 Task: Arrange a 4-hour outdoor adventure and exploration trip to a nearby destination.
Action: Mouse pressed left at (416, 155)
Screenshot: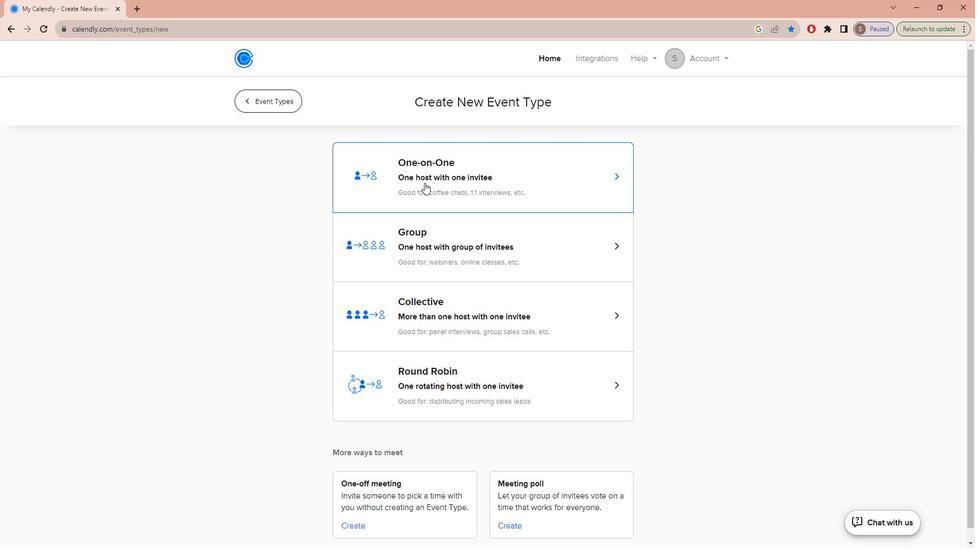 
Action: Key pressed n<Key.caps_lock>ATURE<Key.space><Key.caps_lock>e<Key.caps_lock>XPEDITION<Key.space><Key.caps_lock>a<Key.caps_lock>DVENTURE
Screenshot: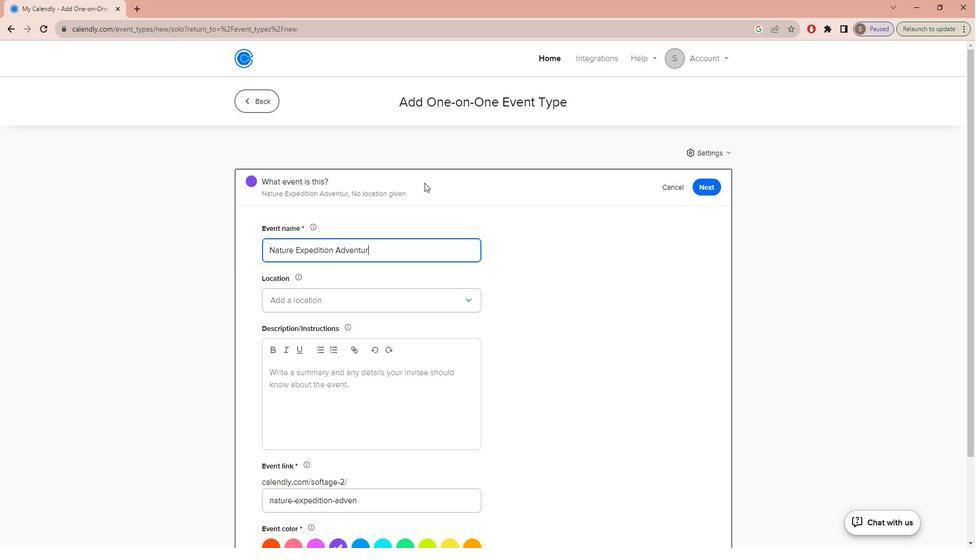 
Action: Mouse moved to (422, 288)
Screenshot: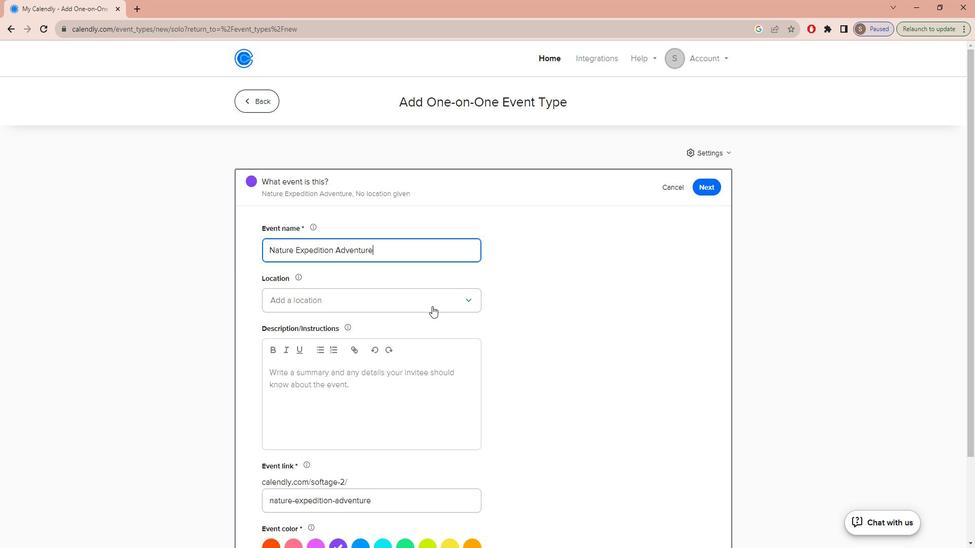 
Action: Mouse pressed left at (422, 288)
Screenshot: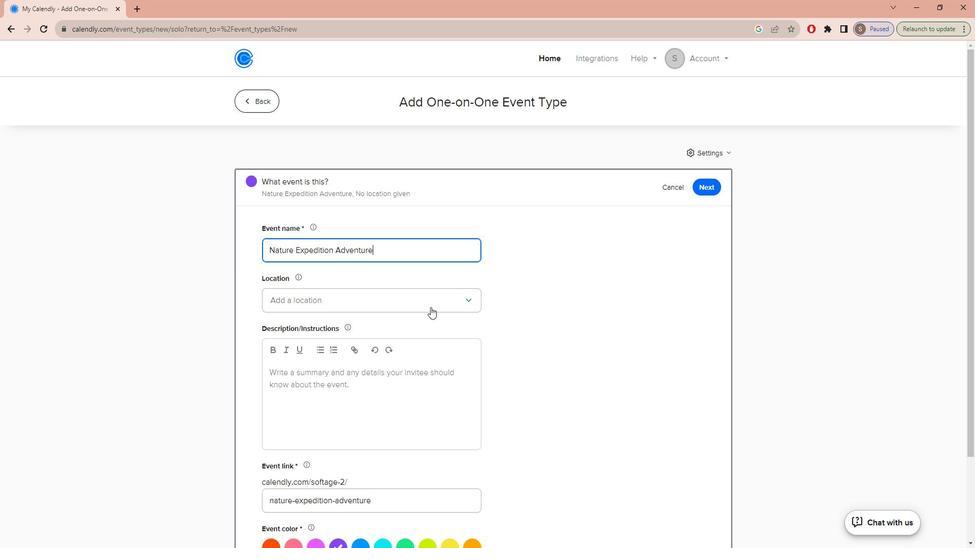 
Action: Mouse moved to (350, 315)
Screenshot: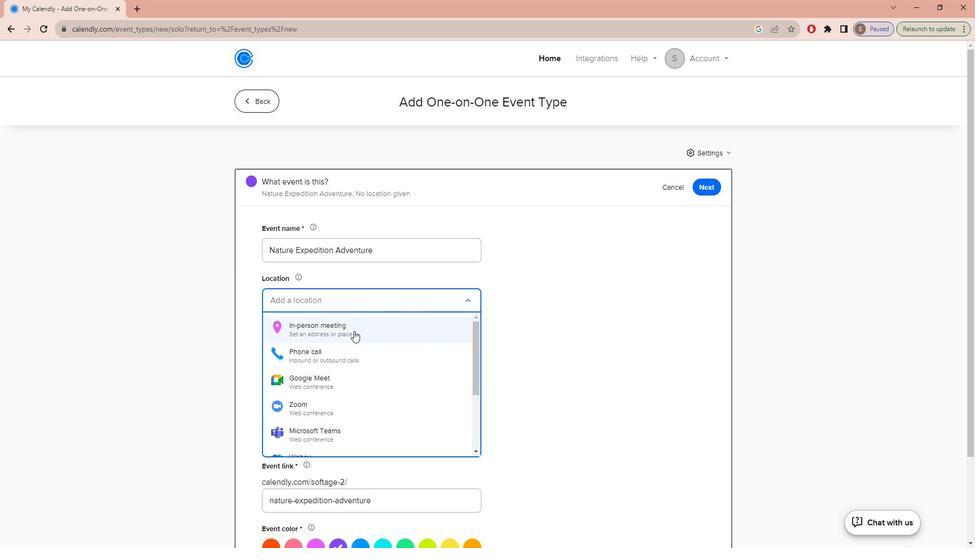 
Action: Mouse pressed left at (350, 315)
Screenshot: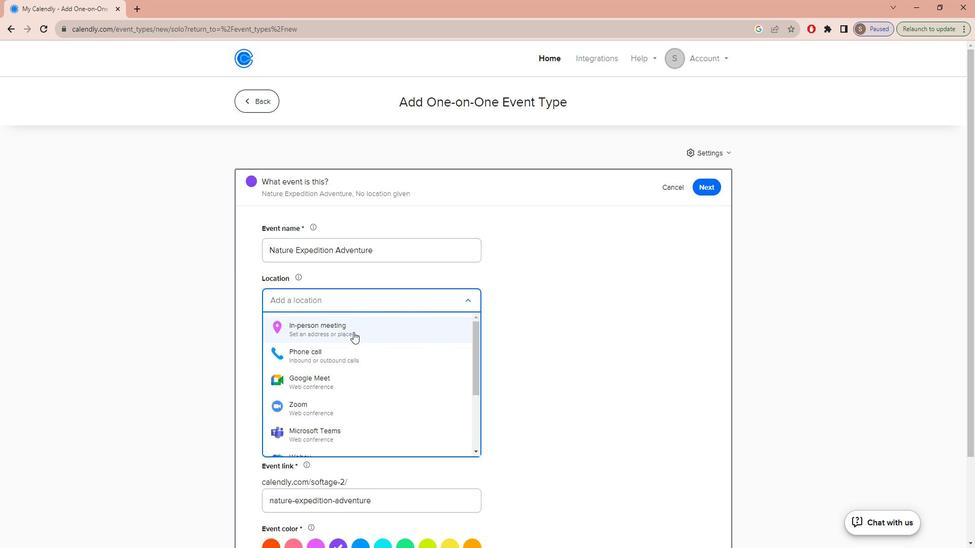 
Action: Mouse moved to (439, 149)
Screenshot: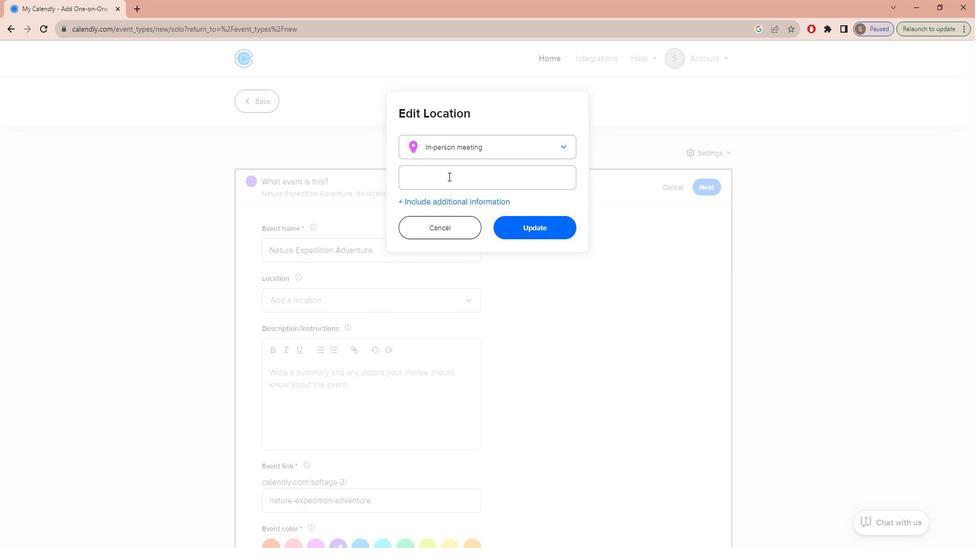 
Action: Mouse pressed left at (439, 149)
Screenshot: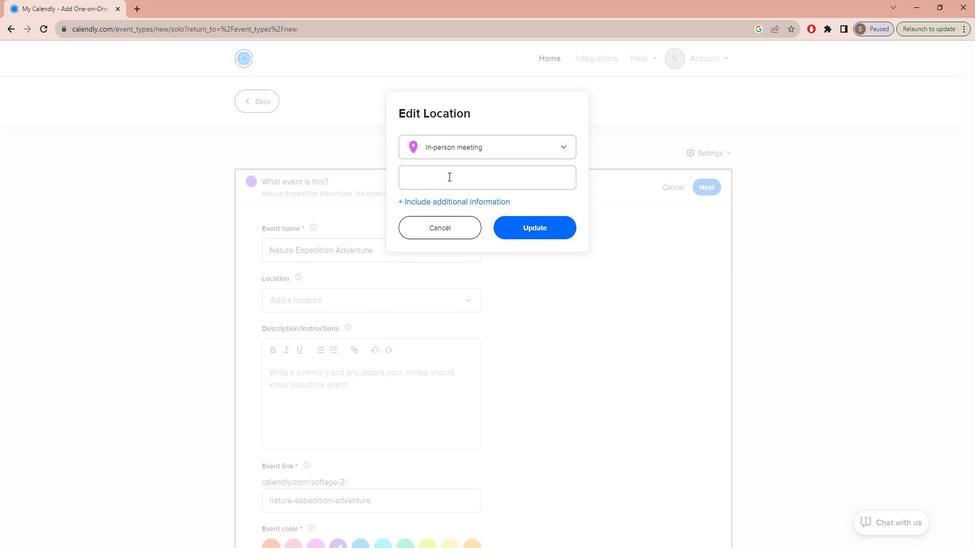 
Action: Key pressed <Key.caps_lock>c<Key.caps_lock>ONGAREE<Key.space><Key.caps_lock>n<Key.caps_lock>ATIONAL<Key.space><Key.caps_lock>p<Key.caps_lock>ARK,<Key.space><Key.caps_lock>s<Key.caps_lock>OUTH<Key.space><Key.caps_lock>c<Key.caps_lock>AROLINA,<Key.space><Key.caps_lock>usa
Screenshot: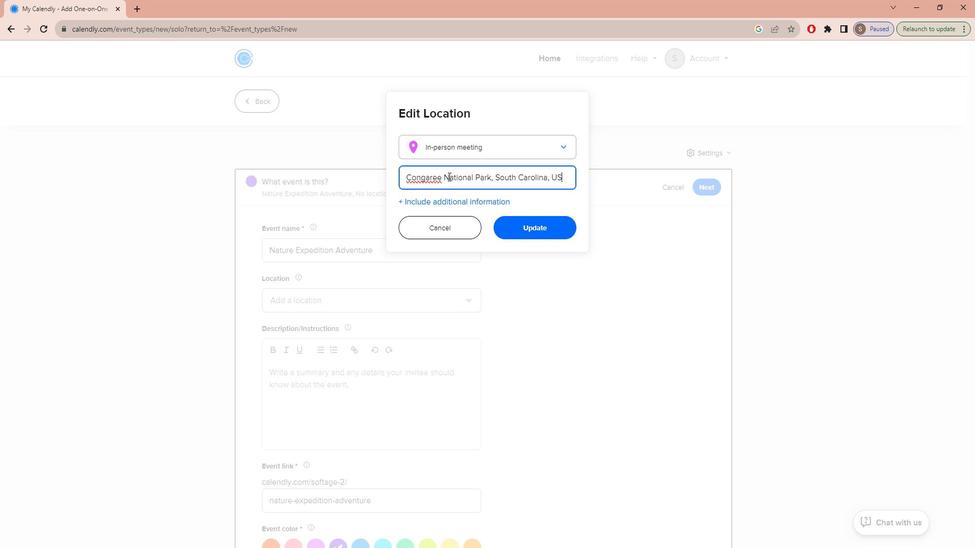 
Action: Mouse moved to (516, 204)
Screenshot: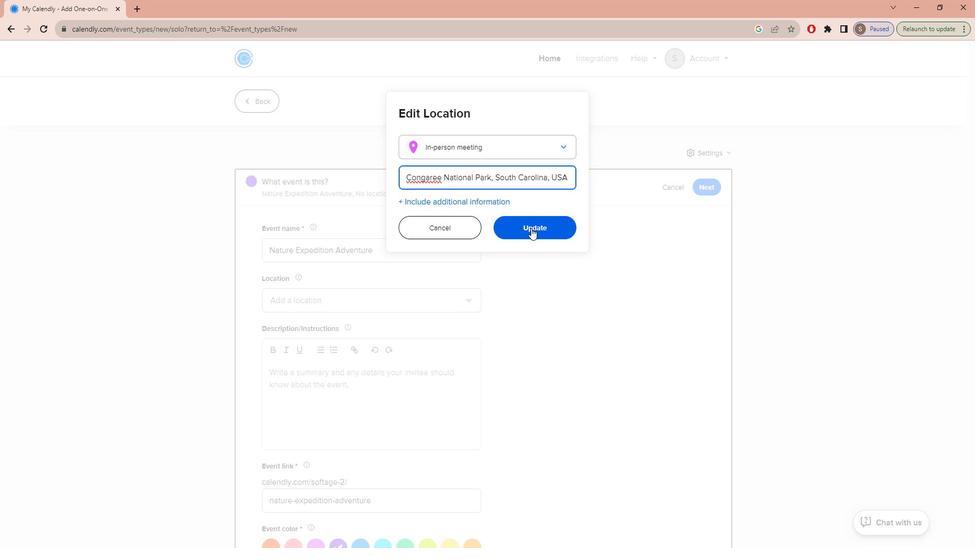 
Action: Mouse pressed left at (516, 204)
Screenshot: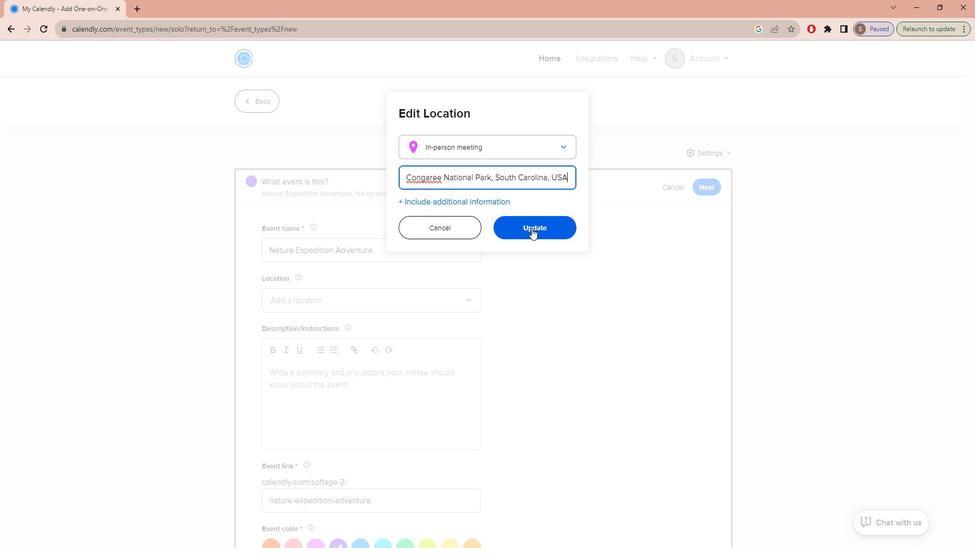 
Action: Mouse moved to (318, 405)
Screenshot: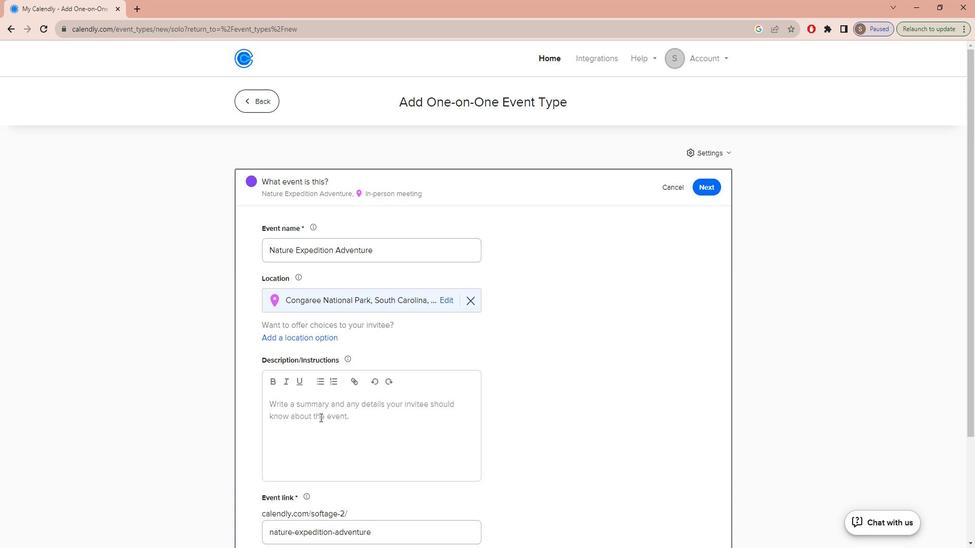 
Action: Mouse pressed left at (318, 405)
Screenshot: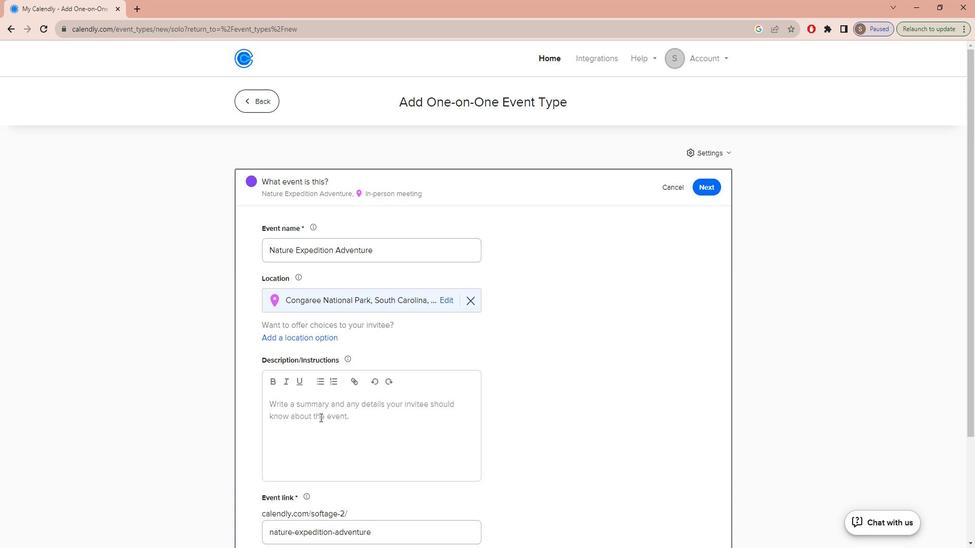 
Action: Key pressed <Key.caps_lock>E<Key.backspace><Key.caps_lock>e<Key.caps_lock>MBARK<Key.space>ON<Key.space>A<Key.space>THRILLING<Key.space>OUTDOOR<Key.space>ADVN<Key.backspace>ENTURE<Key.space>AND<Key.space>EXPLORATION<Key.space>TRIP<Key.space>TO<Key.space>A<Key.space>NEARBY<Key.space>DESTINATION<Key.space>WITH<Key.space>OUR<Key.space><Key.caps_lock>n<Key.caps_lock>ATURE<Key.space><Key.caps_lock>e<Key.caps_lock>XPEDITION<Key.space><Key.caps_lock>a<Key.caps_lock>DVENTURE<Key.shift><Key.shift><Key.shift><Key.shift><Key.shift>!<Key.space><Key.enter><Key.caps_lock>t<Key.caps_lock>HIS<Key.space>IMMERSIVE<Key.space>EXPERIENCE<Key.space>IS<Key.space>PERFECT<Key.space>FOR<Key.space>NATURE<Key.space>ENTHUSIASTS<Key.space>AND<Key.space>THOSE<Key.space>EAGER<Key.space>TO<Key.space>DISCOVER<Key.space>THE<Key.space>WONDERS<Key.space>OF<Key.space>THE<Key.space>GREAT<Key.space>OUTDOORS.<Key.space><Key.enter><Key.caps_lock>j<Key.caps_lock>OIN<Key.space>OUR<Key.space>KNWOLEDGEABLE<Key.space>GUIDES<Key.space>AS<Key.space>THEY<Key.space>LEAD<Key.space>YOU<Key.space>THROUGH<Key.space>SCENIC<Key.space>TRAILS,<Key.space>POINTING<Key.space>OUT<Key.space>LOCAL<Key.space>FLORA<Key.space>AND<Key.space>FAUNA<Key.space>WHILE<Key.space>SHARING<Key.space>
Screenshot: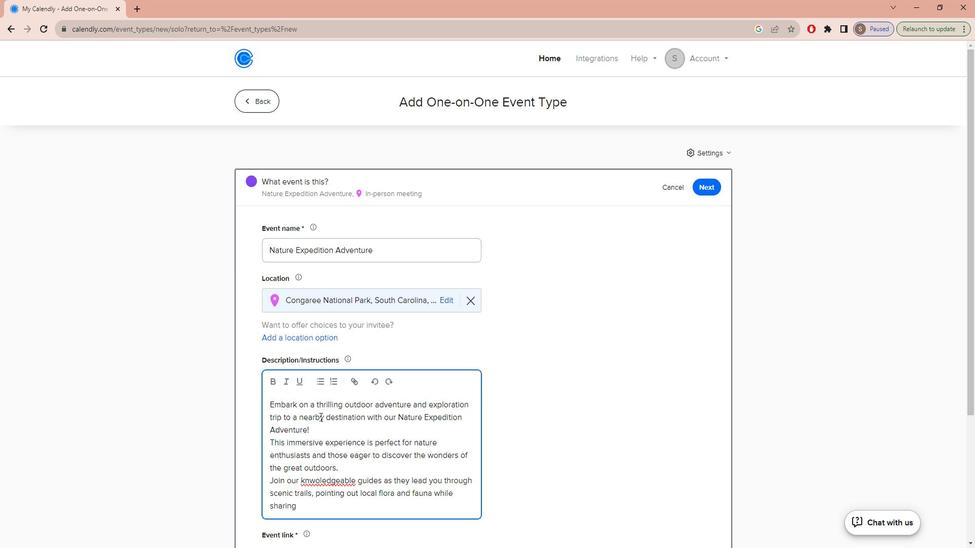 
Action: Mouse moved to (316, 474)
Screenshot: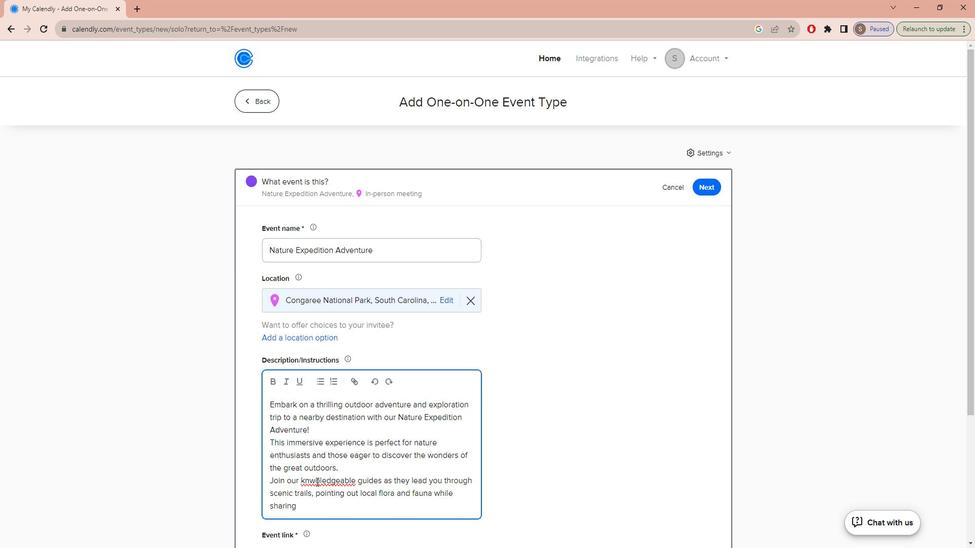 
Action: Mouse pressed left at (316, 474)
Screenshot: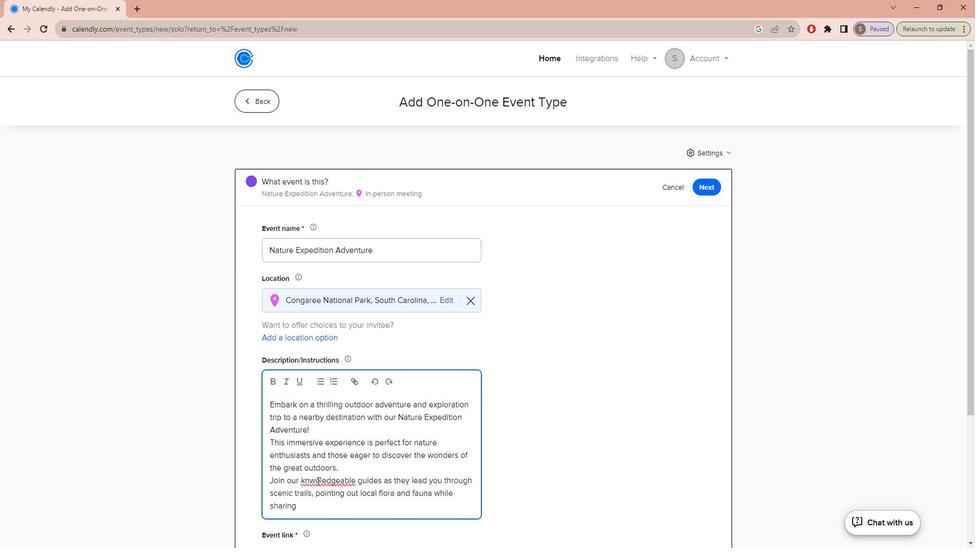 
Action: Mouse moved to (317, 473)
Screenshot: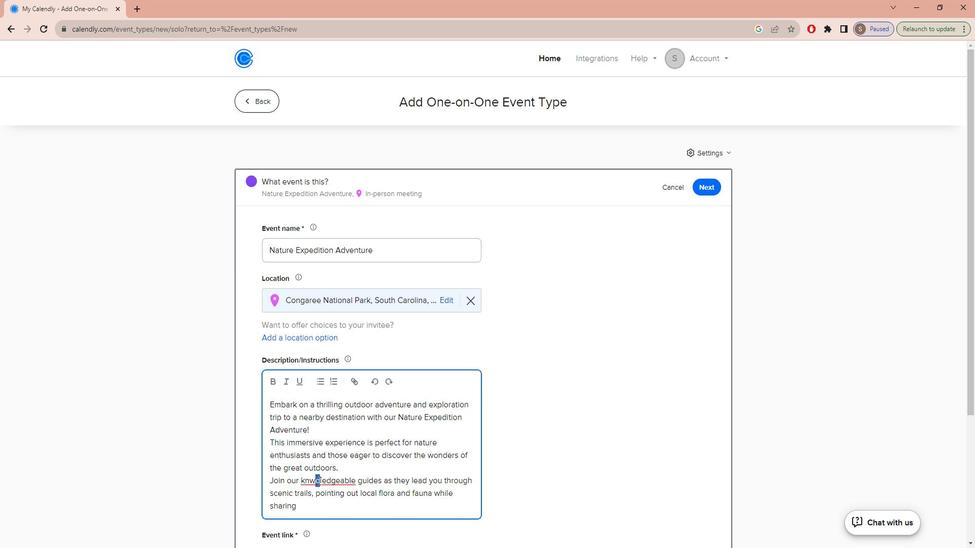 
Action: Mouse pressed left at (317, 473)
Screenshot: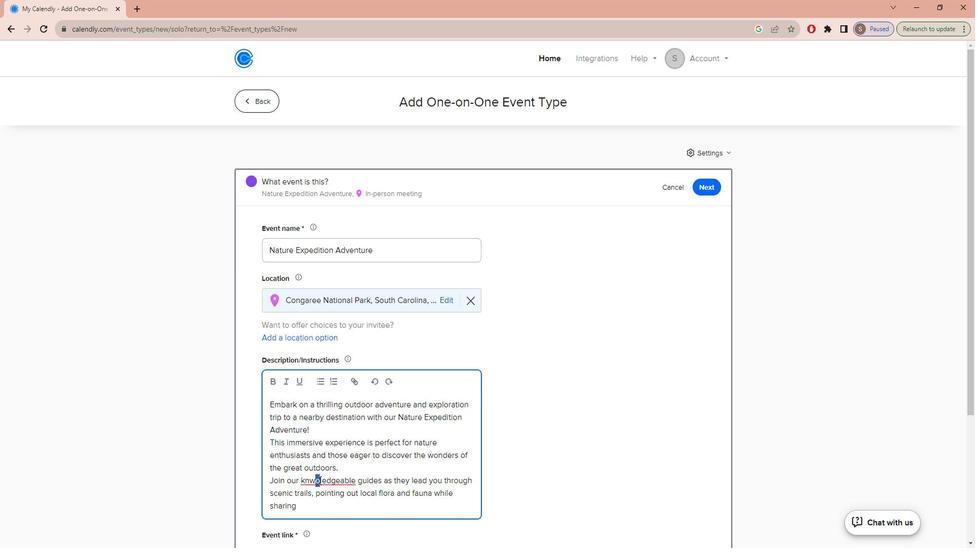 
Action: Key pressed <Key.backspace><Key.backspace>OW
Screenshot: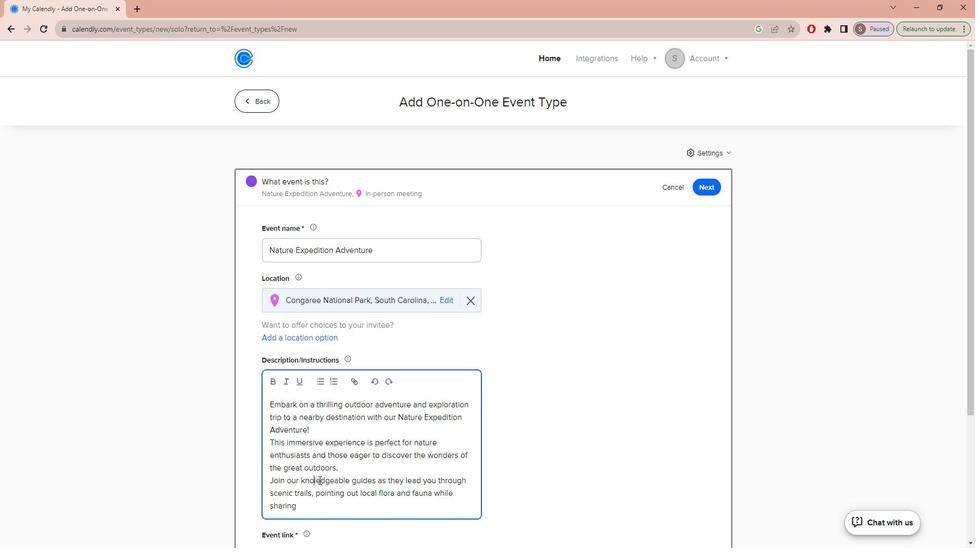 
Action: Mouse moved to (309, 497)
Screenshot: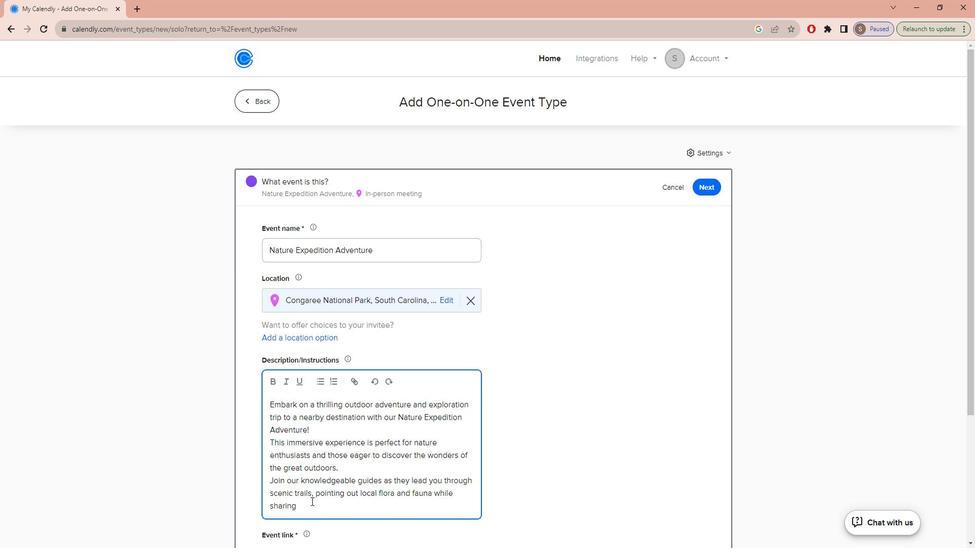 
Action: Mouse pressed left at (309, 497)
Screenshot: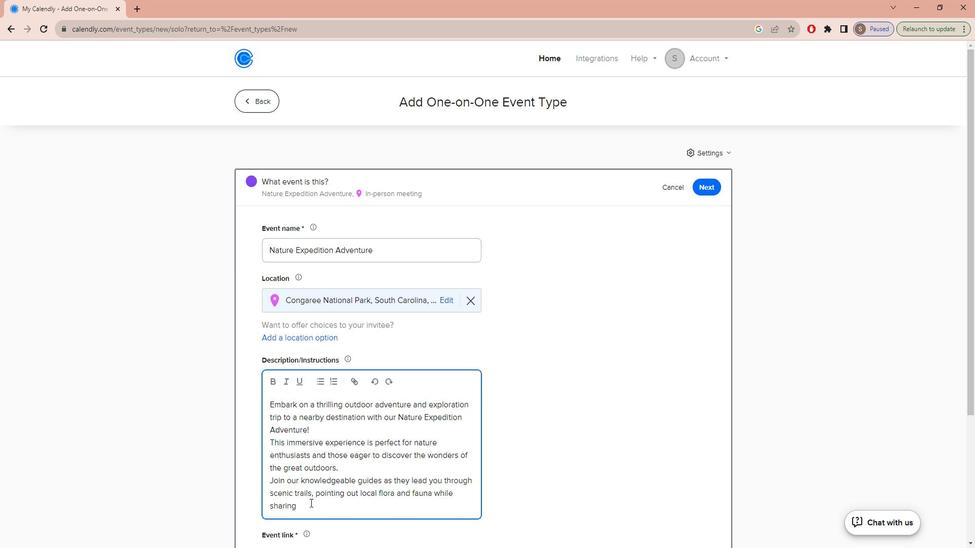 
Action: Key pressed FASCINATING<Key.space>INSIGHTS<Key.space>INTO<Key.space>THE<Key.space>EO<Key.backspace>COSYSTEM.<Key.space>
Screenshot: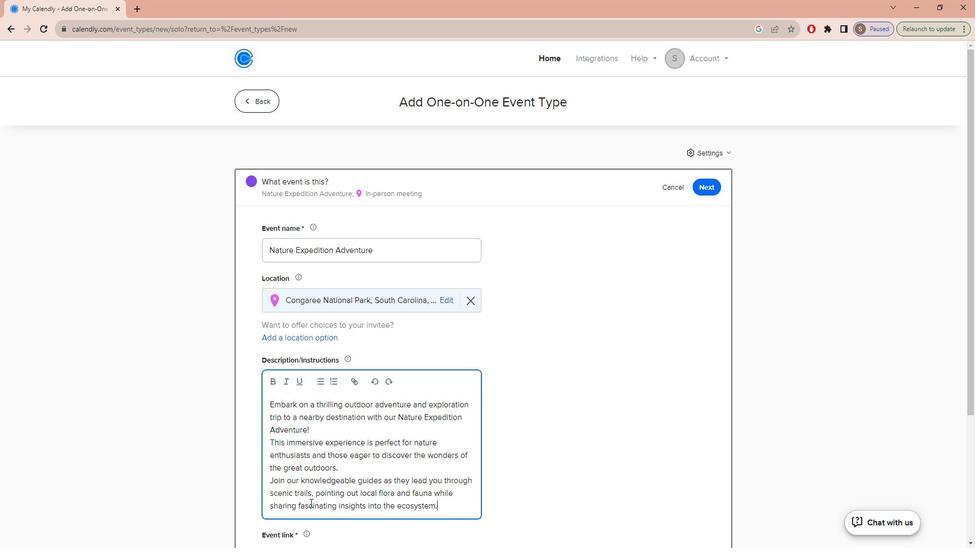 
Action: Mouse moved to (346, 476)
Screenshot: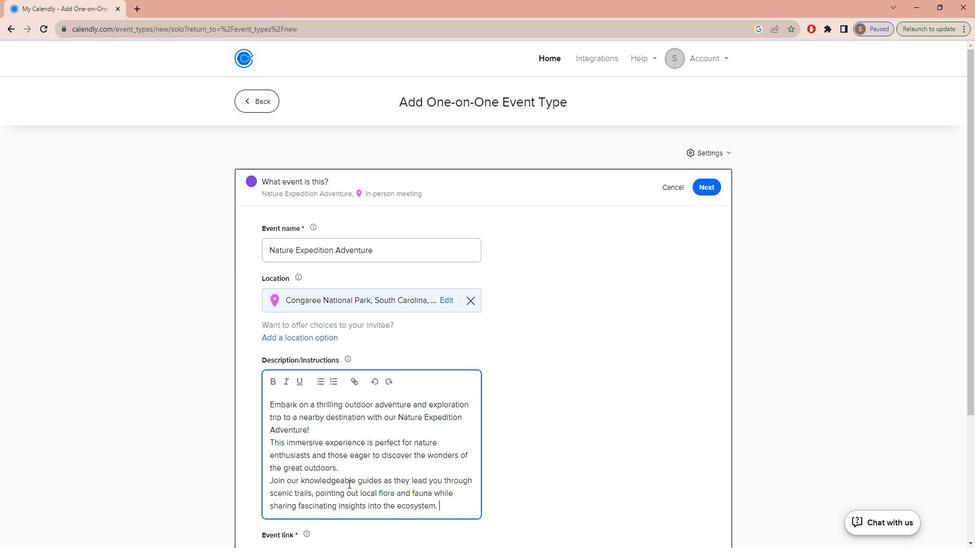 
Action: Mouse scrolled (346, 476) with delta (0, 0)
Screenshot: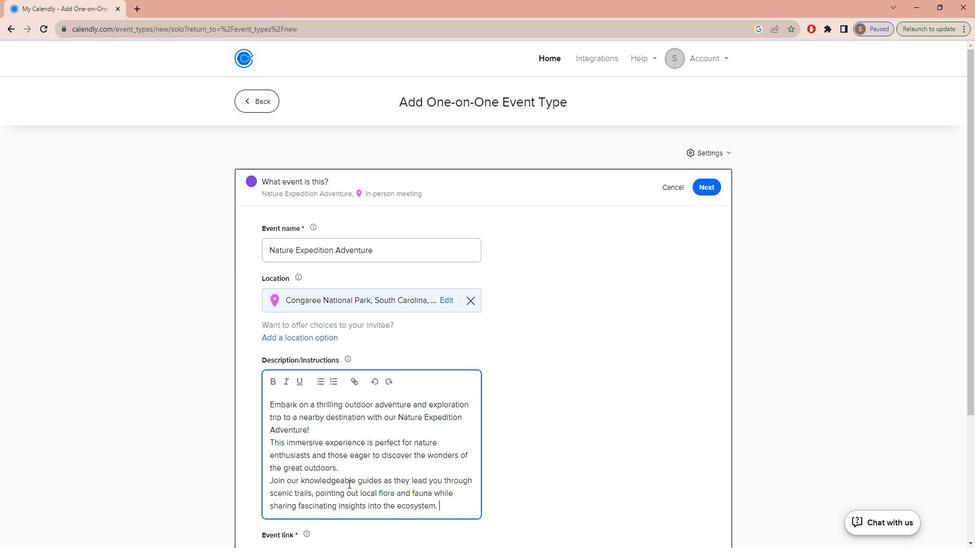 
Action: Mouse scrolled (346, 476) with delta (0, 0)
Screenshot: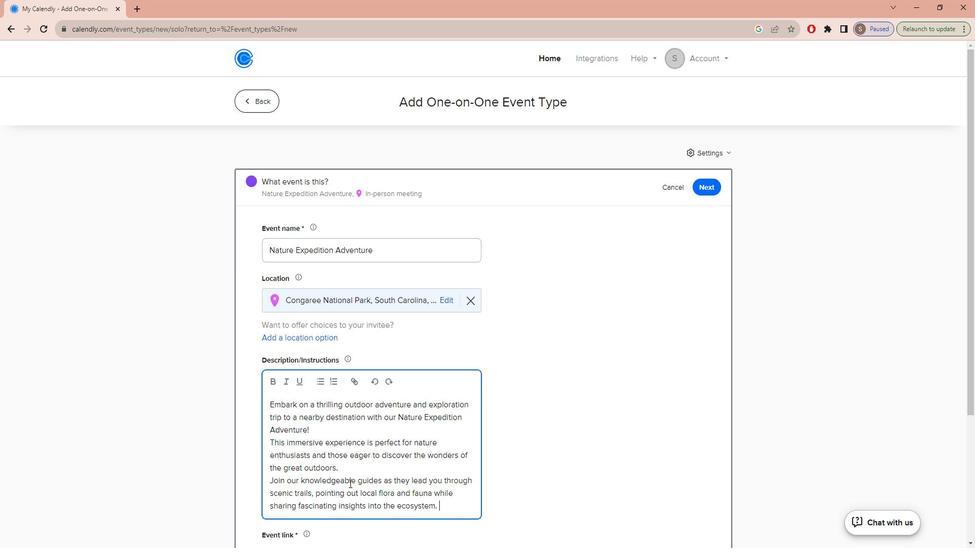 
Action: Mouse scrolled (346, 476) with delta (0, 0)
Screenshot: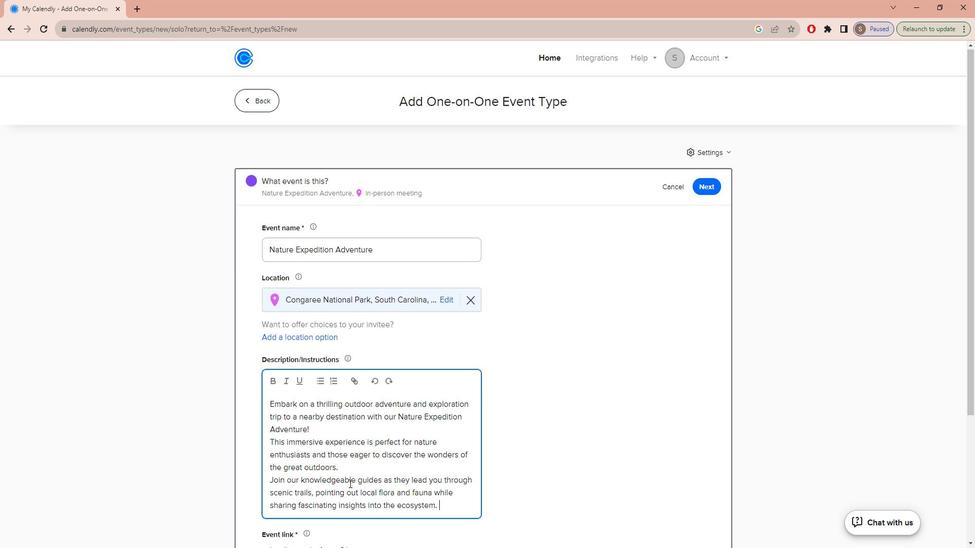 
Action: Mouse scrolled (346, 476) with delta (0, 0)
Screenshot: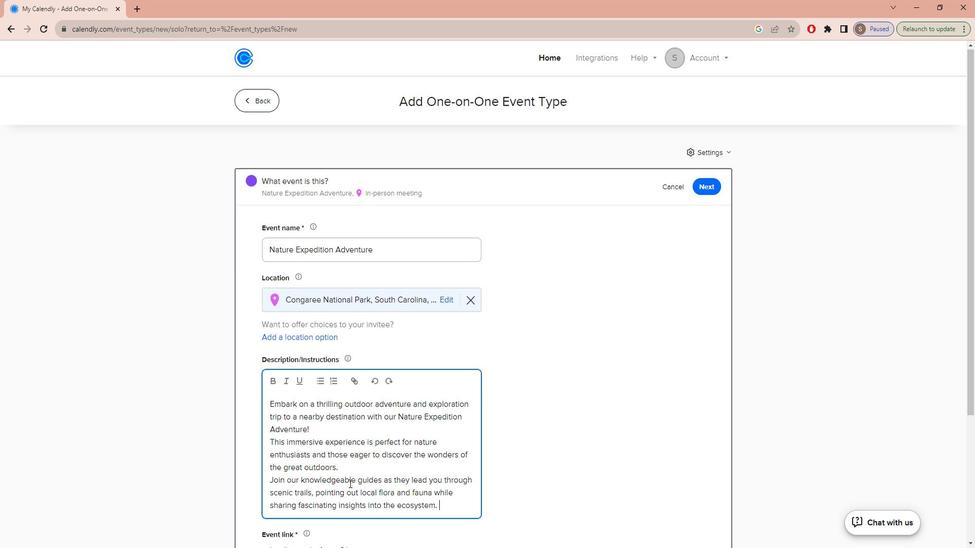 
Action: Mouse scrolled (346, 476) with delta (0, 0)
Screenshot: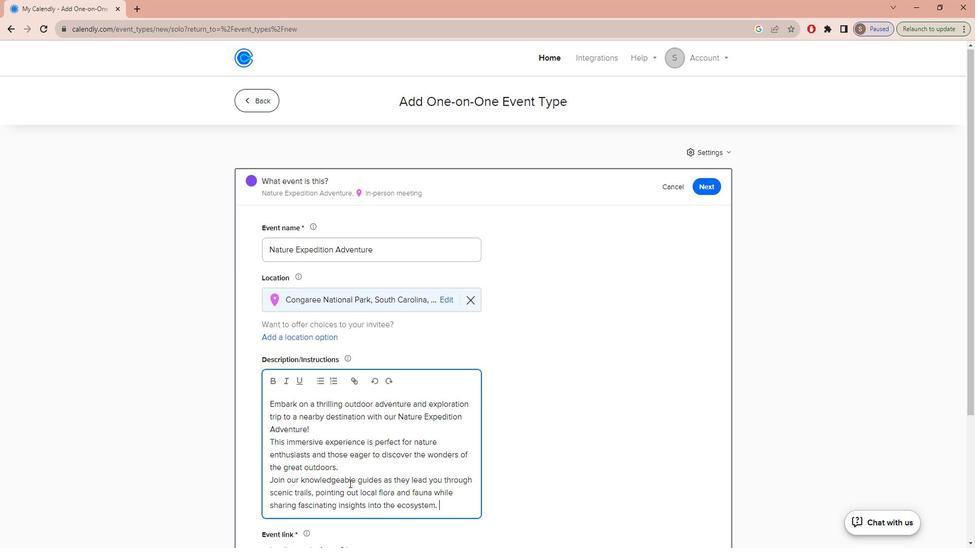 
Action: Mouse scrolled (346, 476) with delta (0, 0)
Screenshot: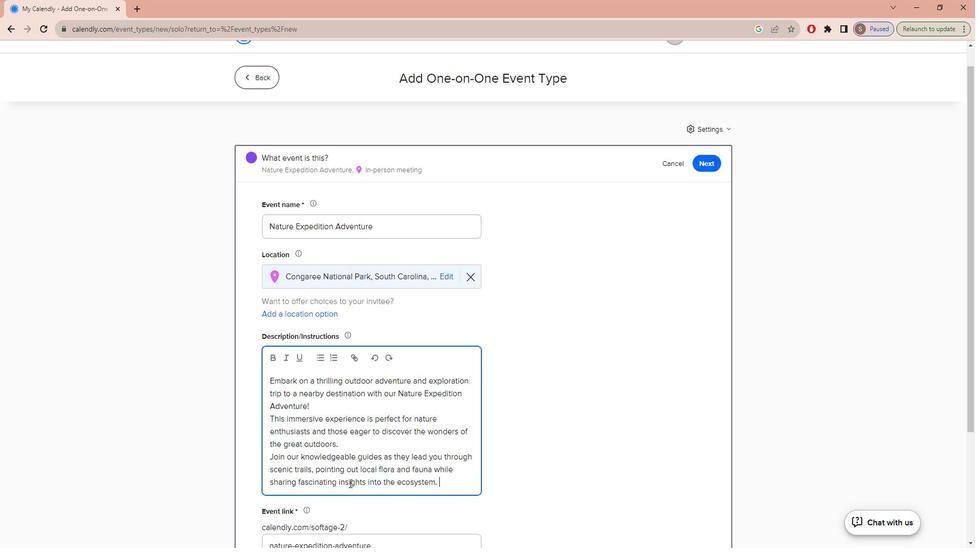 
Action: Mouse moved to (375, 443)
Screenshot: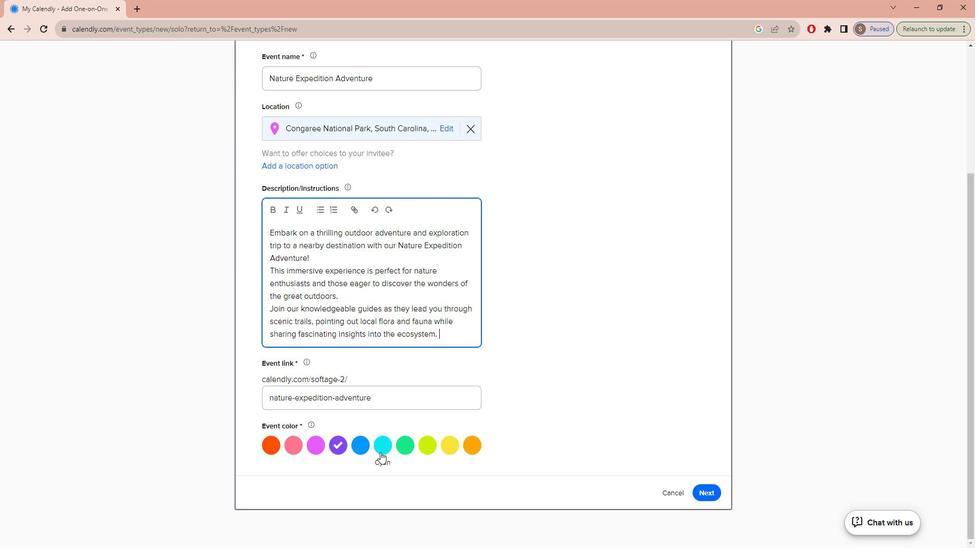 
Action: Mouse pressed left at (375, 443)
Screenshot: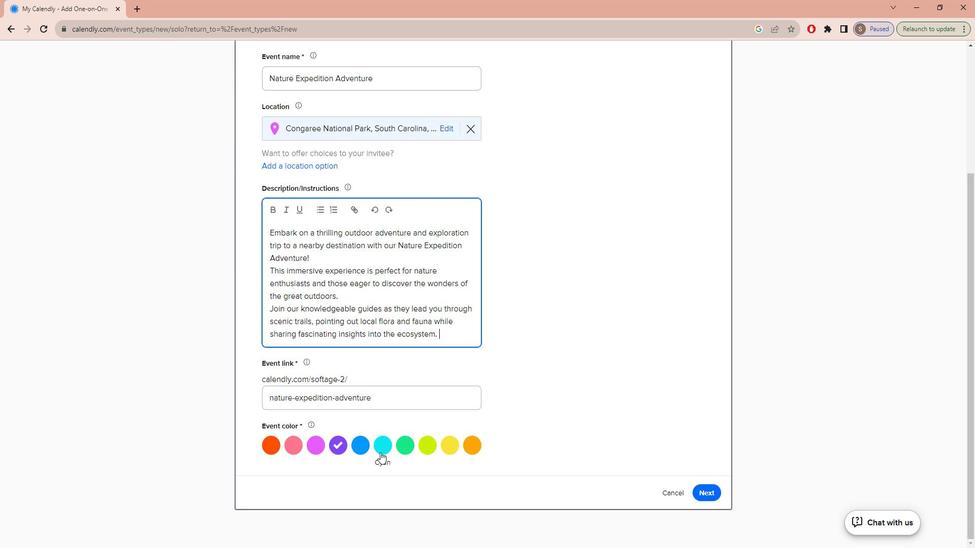
Action: Mouse moved to (678, 481)
Screenshot: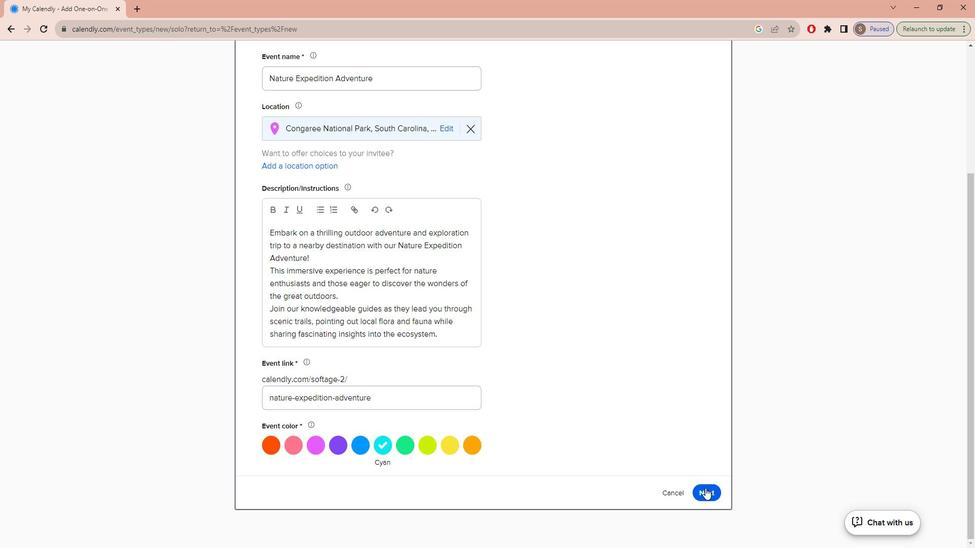 
Action: Mouse pressed left at (678, 481)
Screenshot: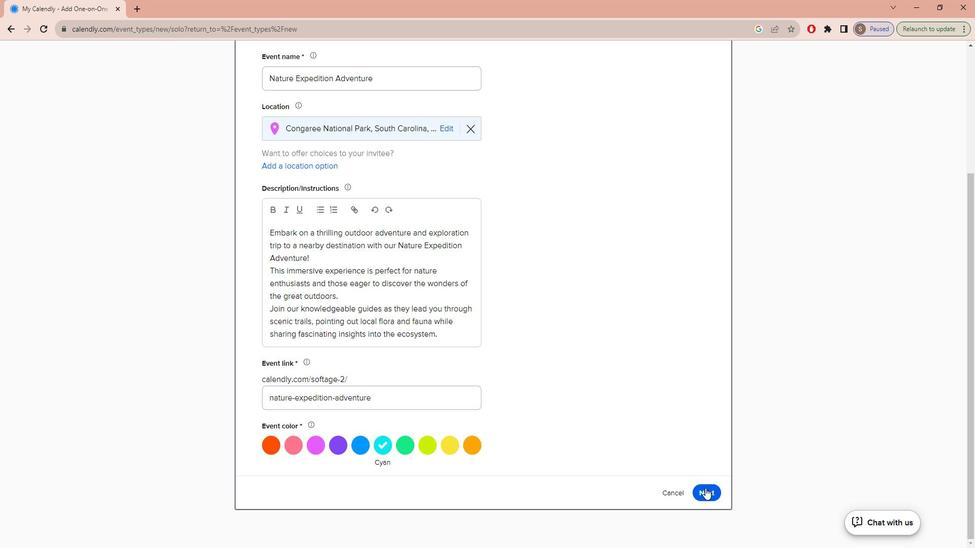 
Action: Mouse moved to (380, 235)
Screenshot: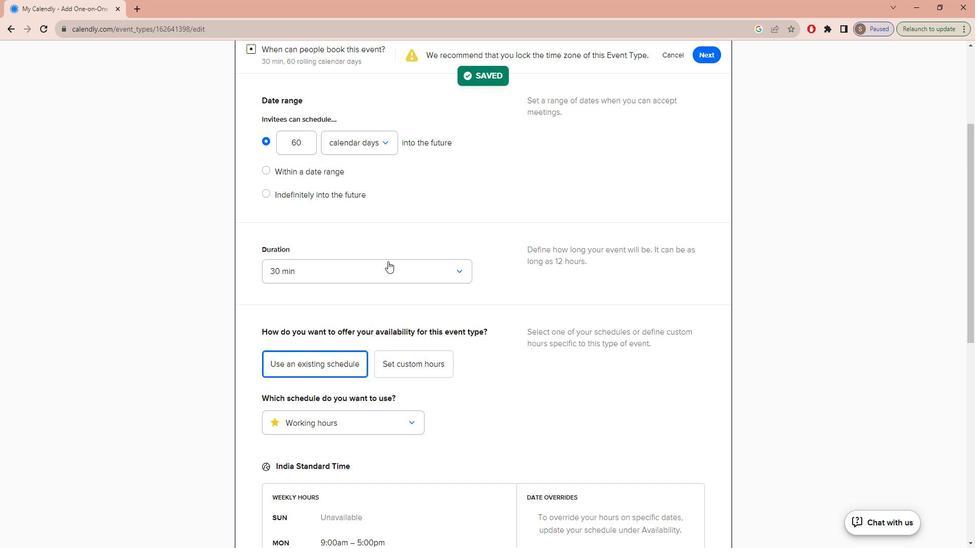
Action: Mouse pressed left at (380, 235)
Screenshot: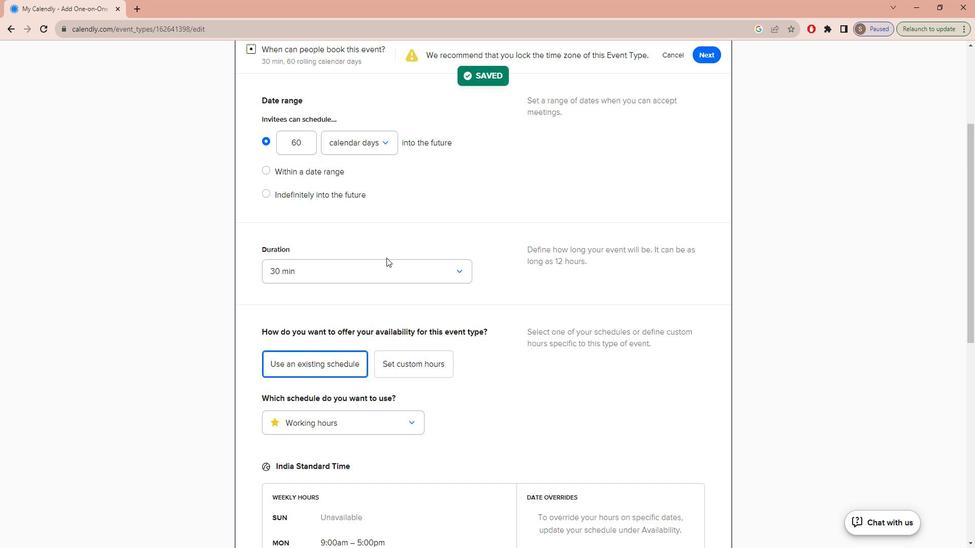 
Action: Mouse moved to (377, 252)
Screenshot: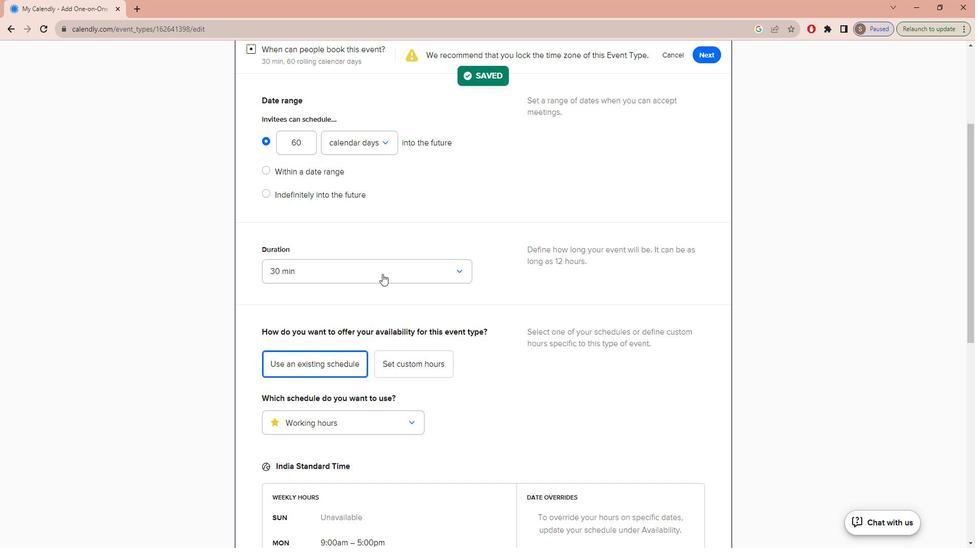 
Action: Mouse pressed left at (377, 252)
Screenshot: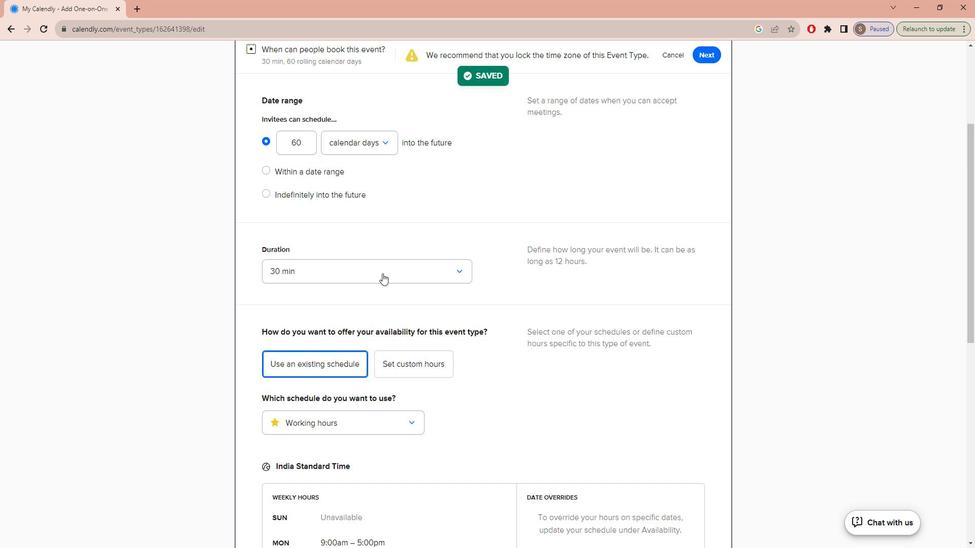 
Action: Mouse moved to (356, 375)
Screenshot: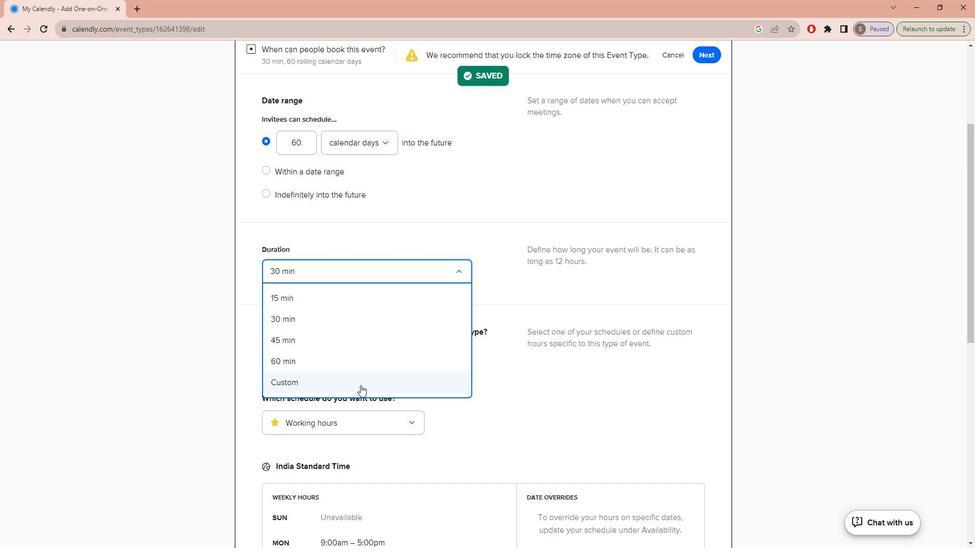 
Action: Mouse pressed left at (356, 375)
Screenshot: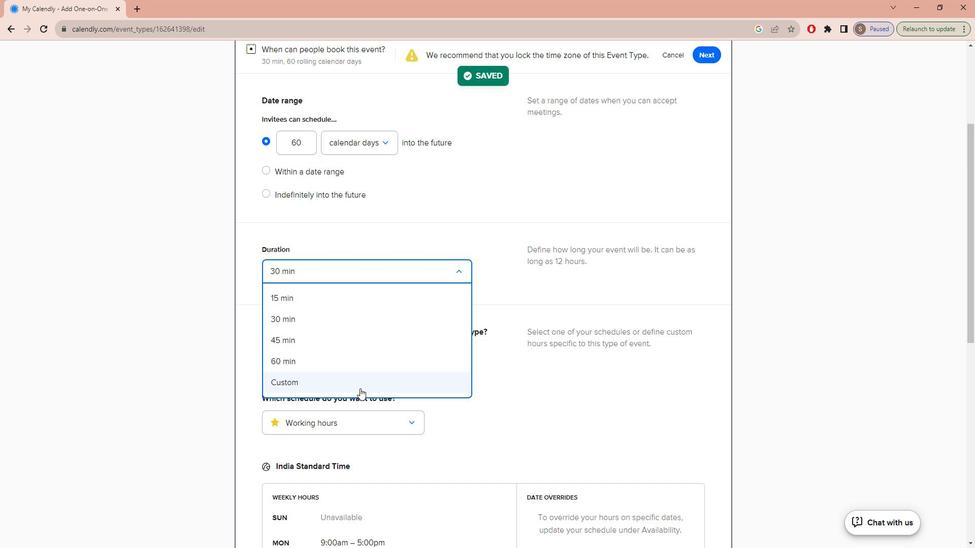 
Action: Mouse moved to (344, 289)
Screenshot: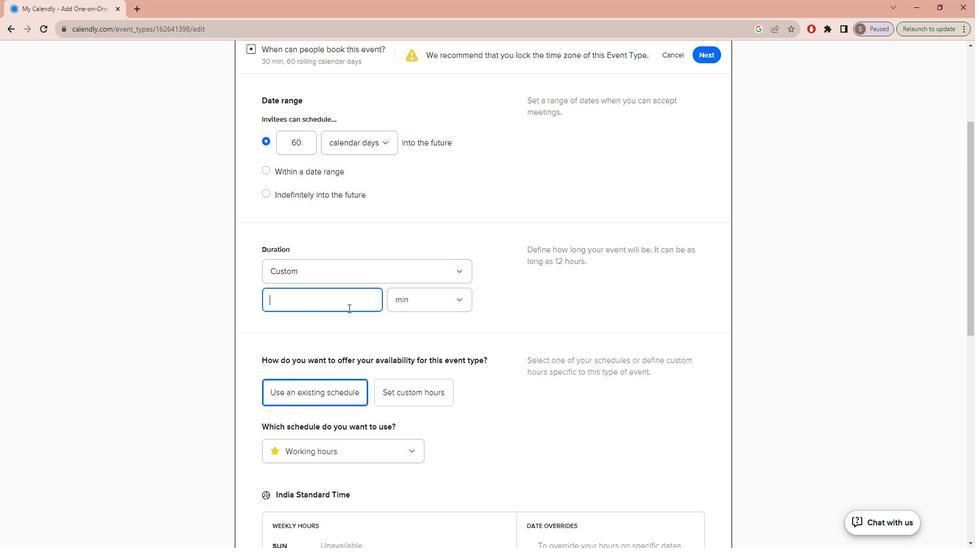 
Action: Key pressed 4
Screenshot: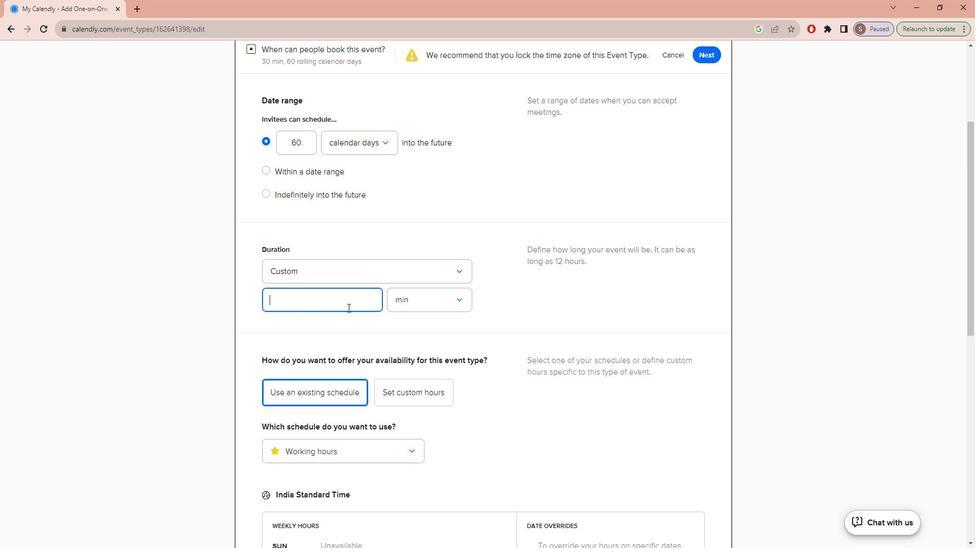 
Action: Mouse moved to (413, 273)
Screenshot: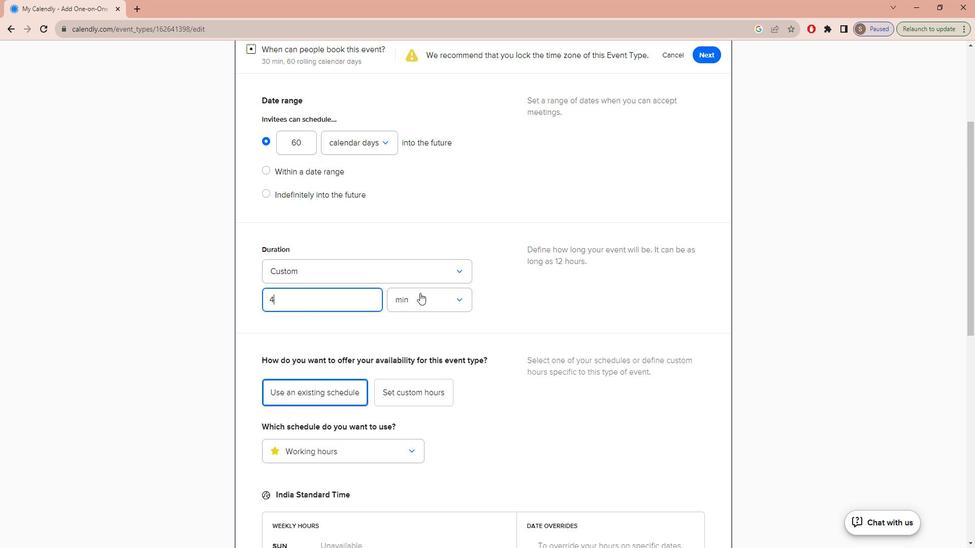 
Action: Mouse pressed left at (413, 273)
Screenshot: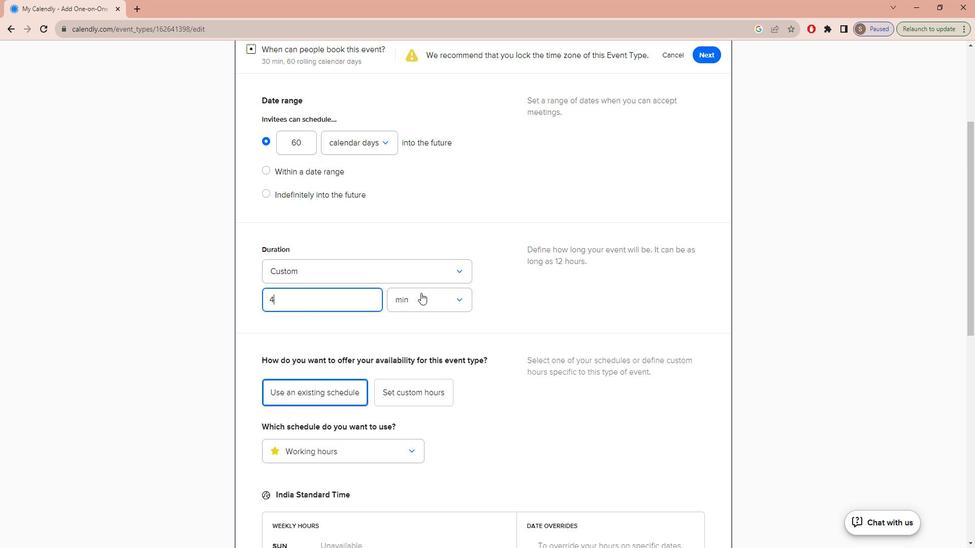 
Action: Mouse moved to (406, 327)
Screenshot: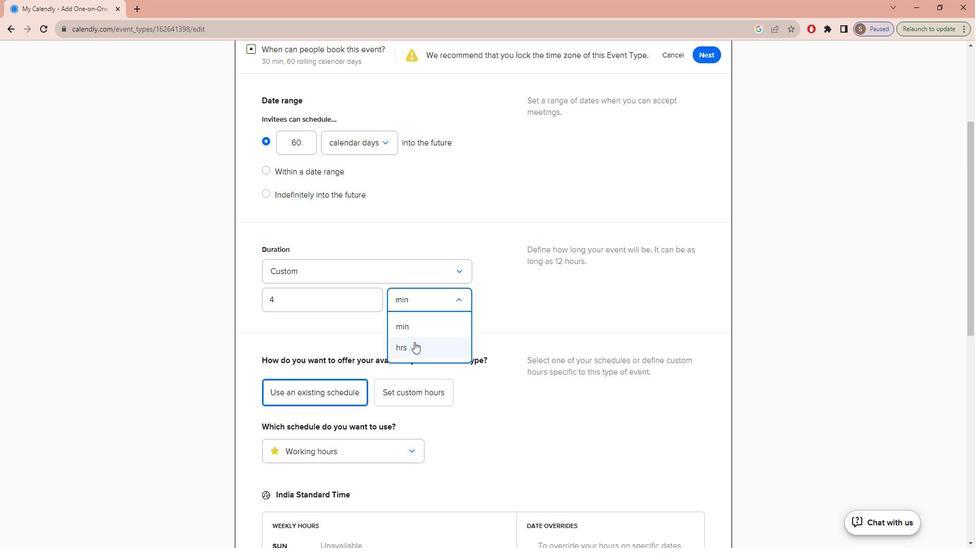 
Action: Mouse pressed left at (406, 327)
Screenshot: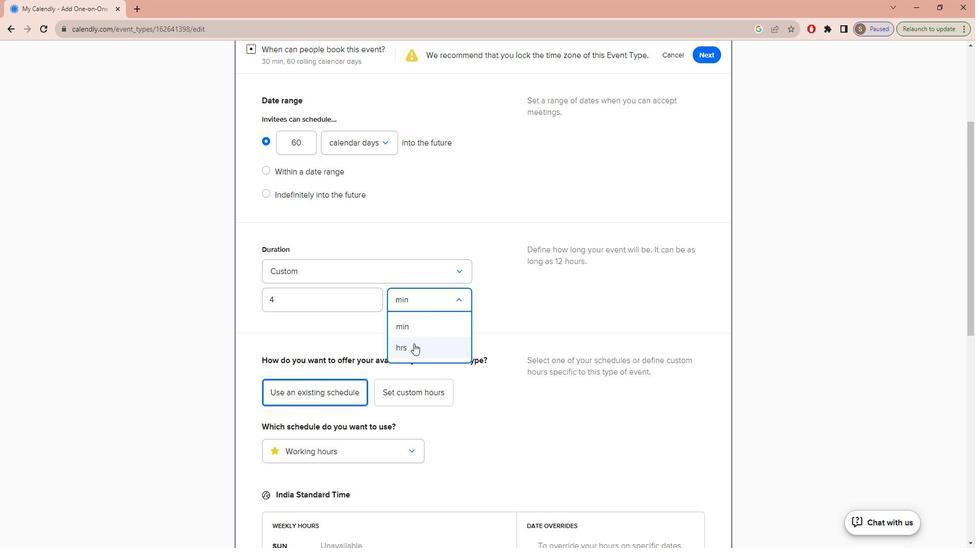 
Action: Mouse moved to (552, 274)
Screenshot: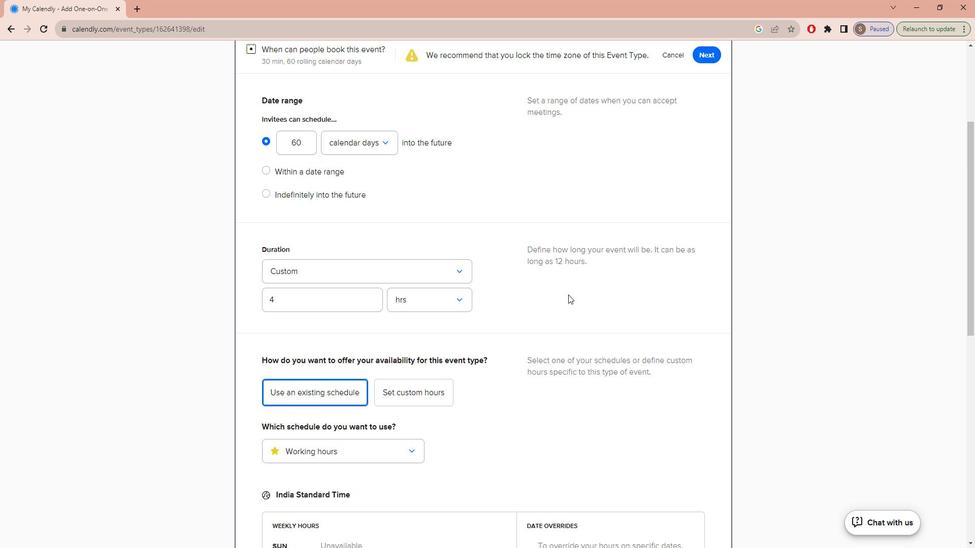 
Action: Mouse scrolled (552, 275) with delta (0, 0)
Screenshot: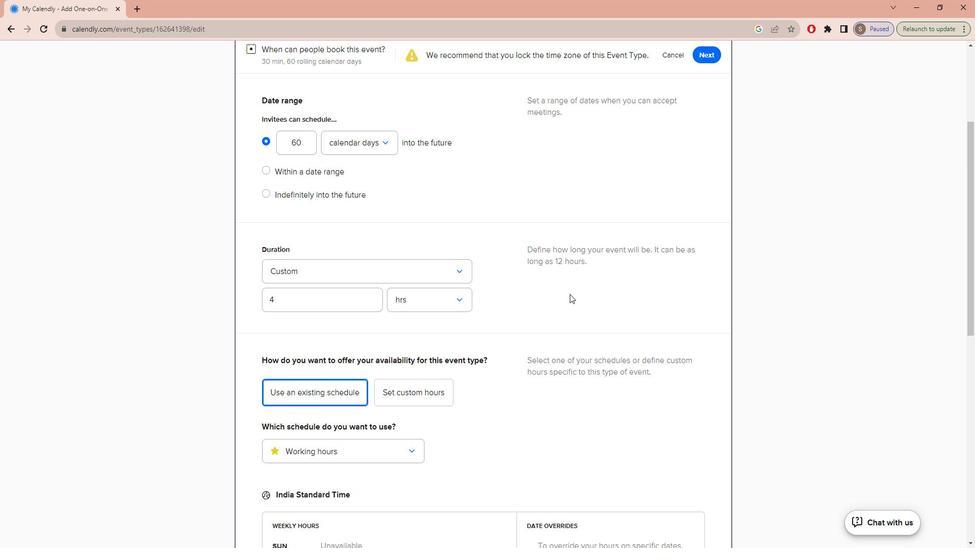 
Action: Mouse scrolled (552, 275) with delta (0, 0)
Screenshot: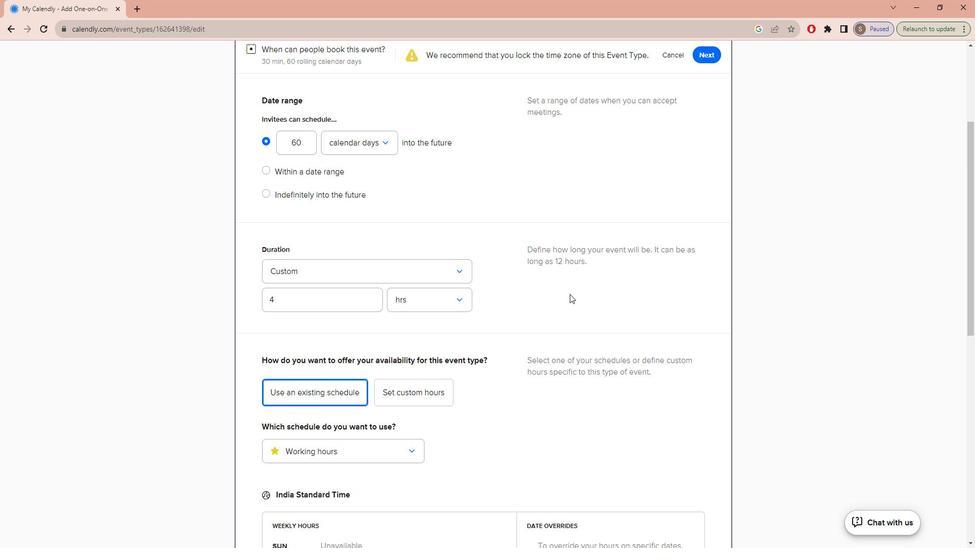 
Action: Mouse scrolled (552, 275) with delta (0, 0)
Screenshot: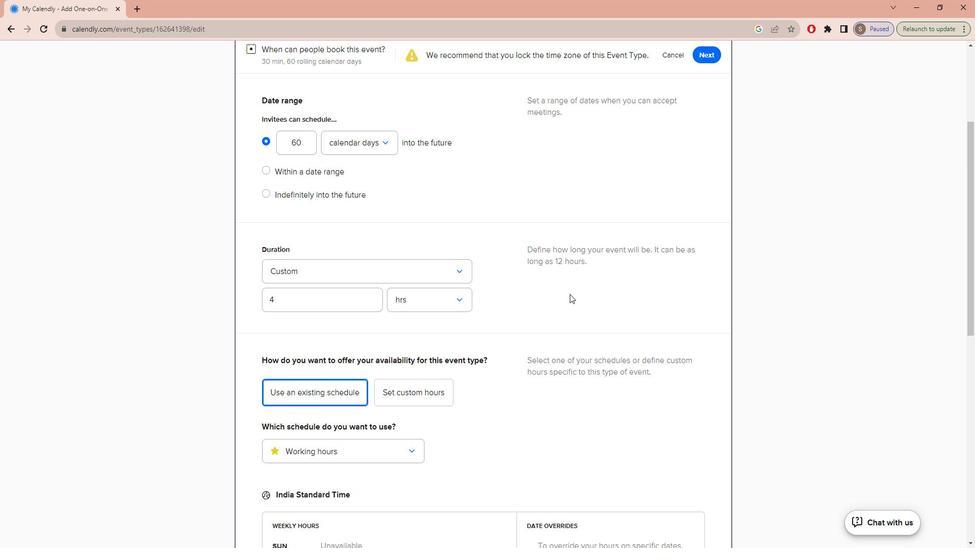 
Action: Mouse scrolled (552, 275) with delta (0, 0)
Screenshot: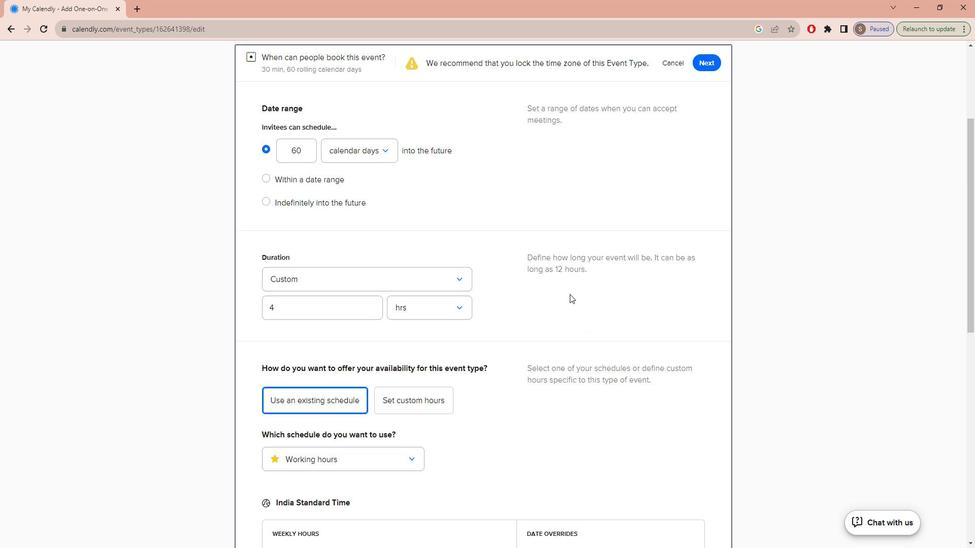 
Action: Mouse moved to (687, 193)
Screenshot: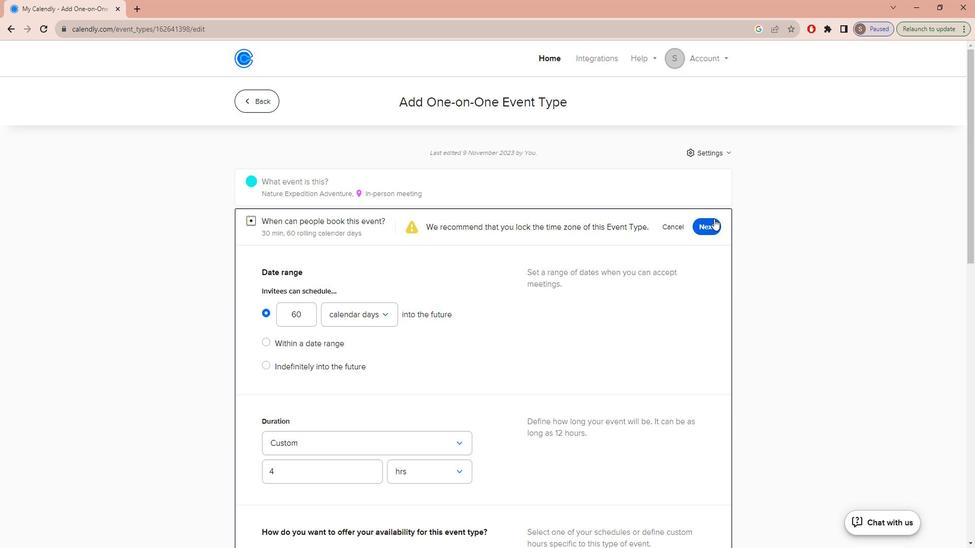 
Action: Mouse pressed left at (687, 193)
Screenshot: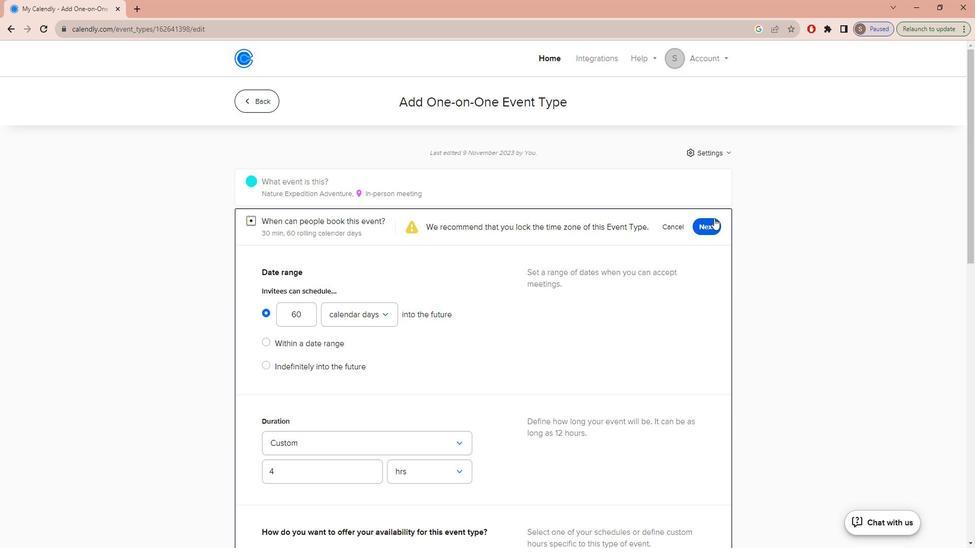 
Action: Mouse moved to (679, 196)
Screenshot: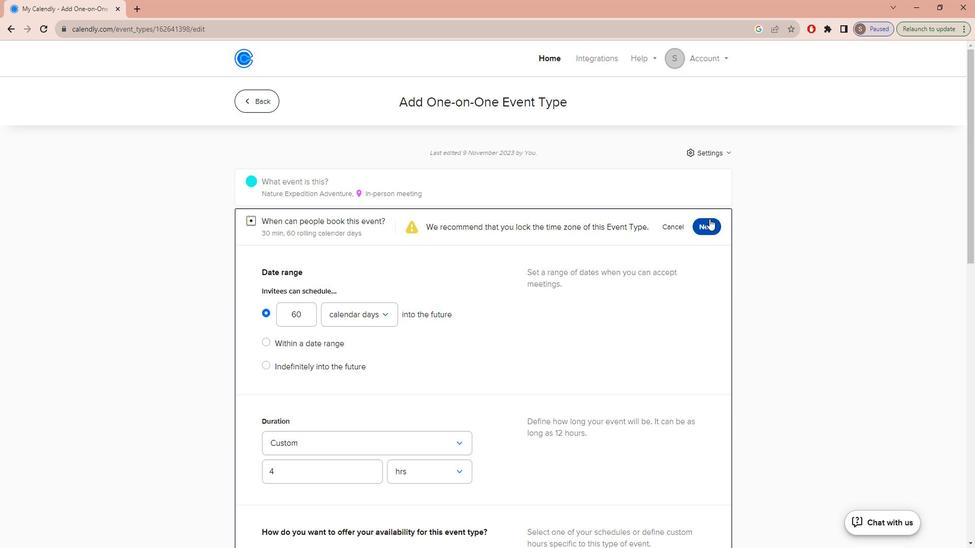 
